 Task: Create List Occupational Health in Board Vendor Relations to Workspace Insurance. Create List Environmental Sustainability in Board Product Lifecycle Management to Workspace Insurance. Create List Corporate Social Responsibility in Board Market Trend Analysis and Forecasting to Workspace Insurance
Action: Mouse moved to (59, 311)
Screenshot: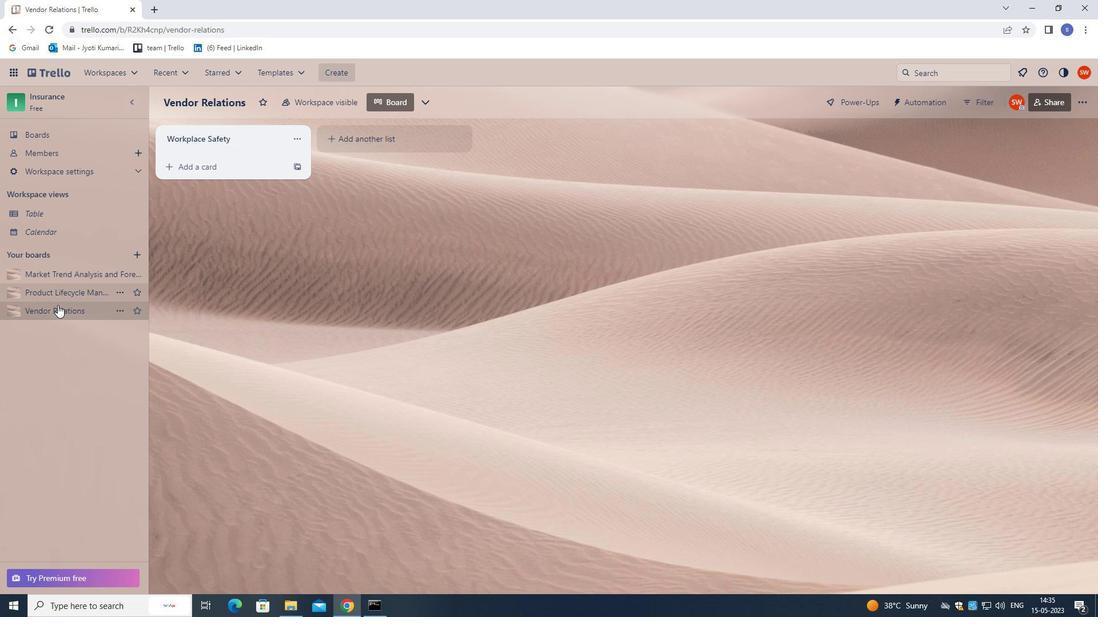 
Action: Mouse pressed left at (59, 311)
Screenshot: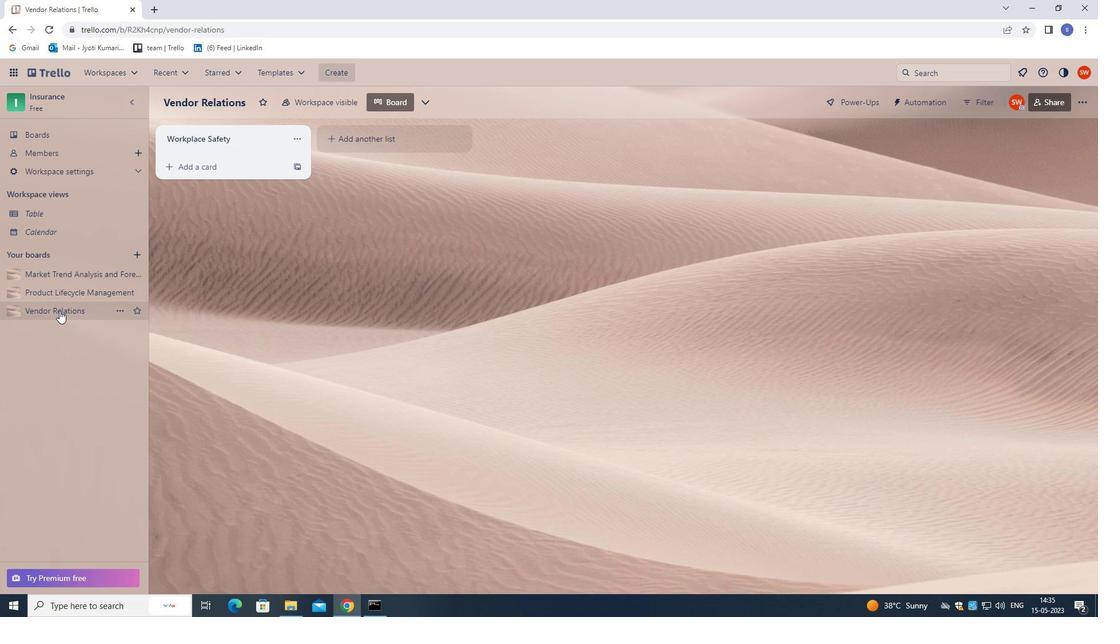 
Action: Mouse moved to (348, 129)
Screenshot: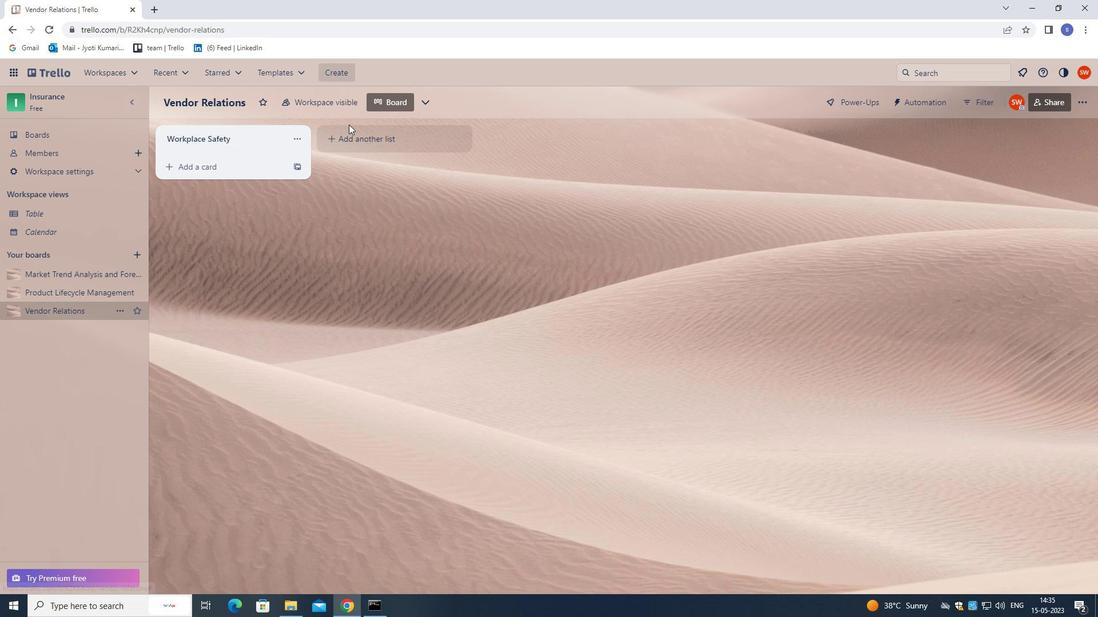 
Action: Mouse pressed left at (348, 129)
Screenshot: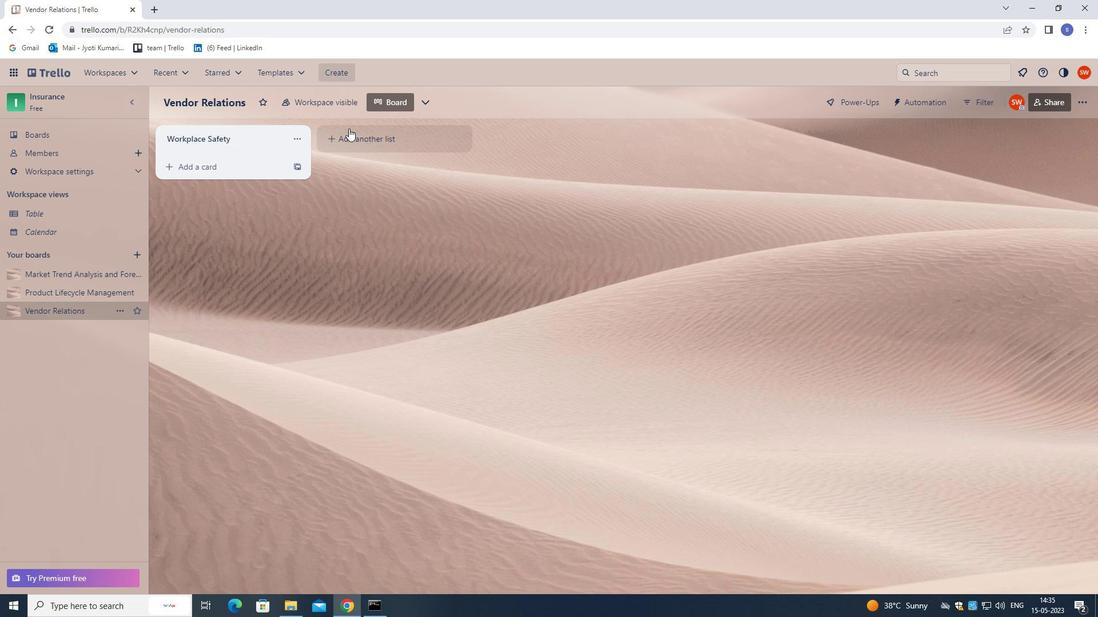 
Action: Mouse moved to (347, 136)
Screenshot: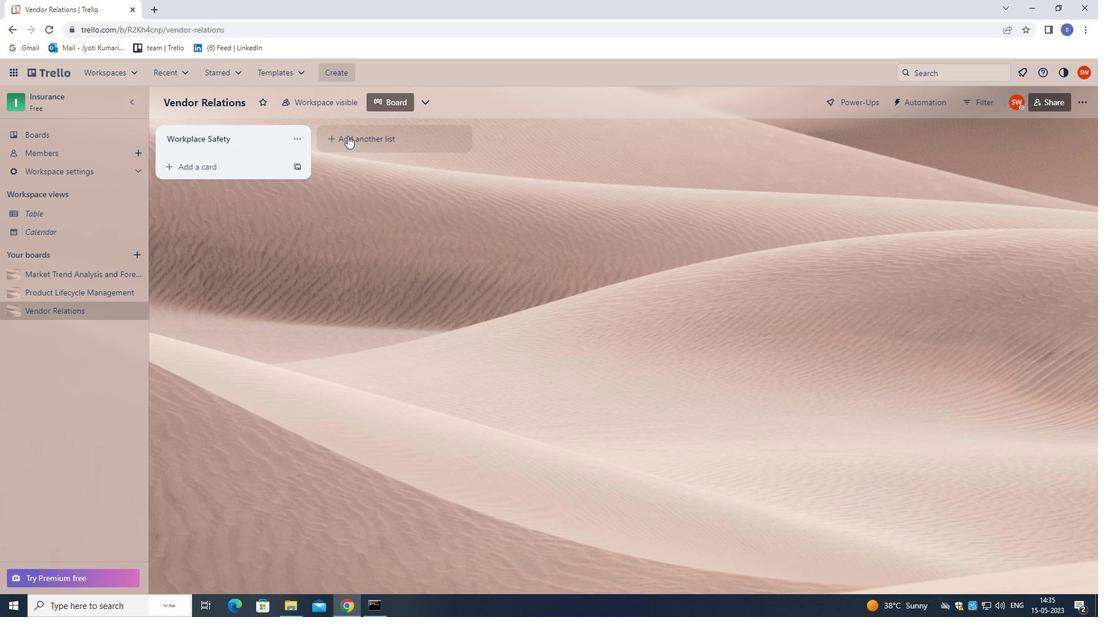 
Action: Mouse pressed left at (347, 136)
Screenshot: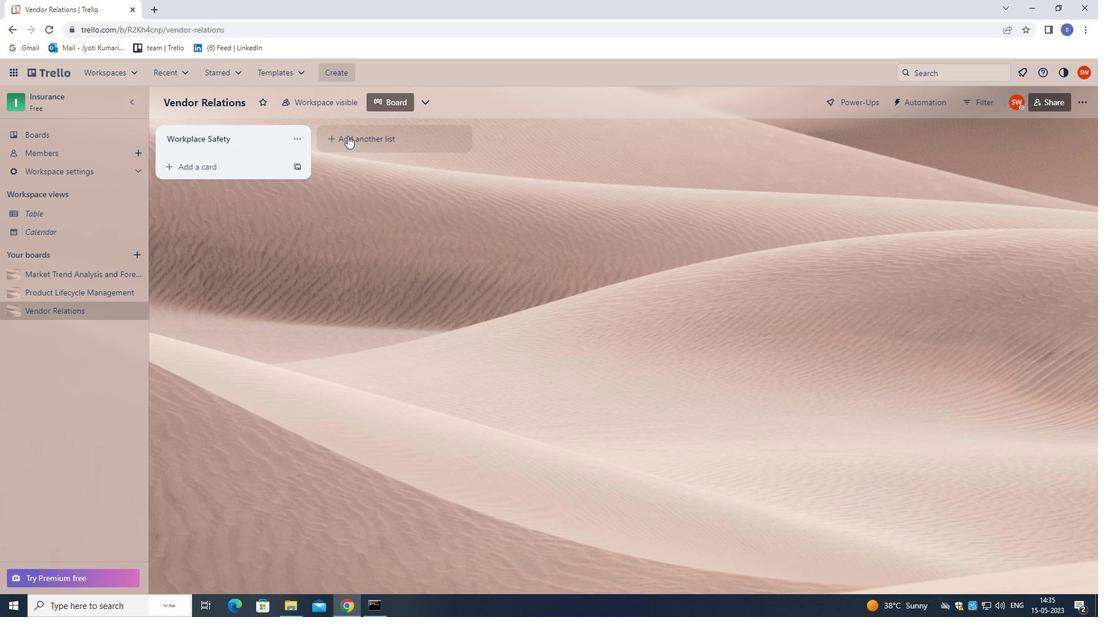 
Action: Mouse moved to (311, 366)
Screenshot: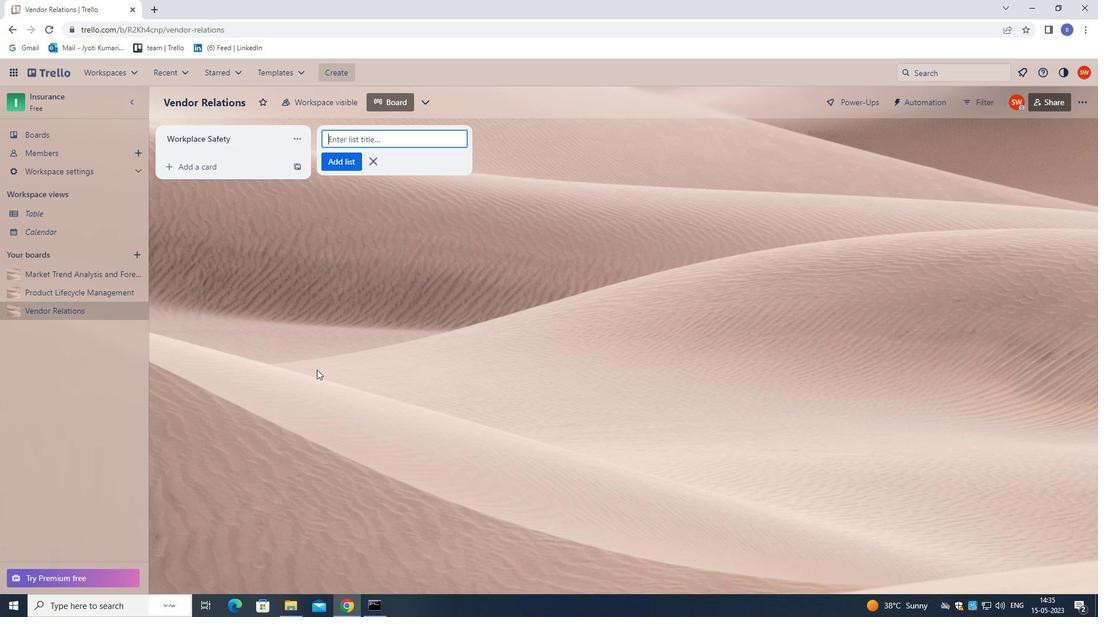 
Action: Key pressed <Key.shift>OCCUPATIONAL<Key.space><Key.shift>HEALTH<Key.enter>
Screenshot: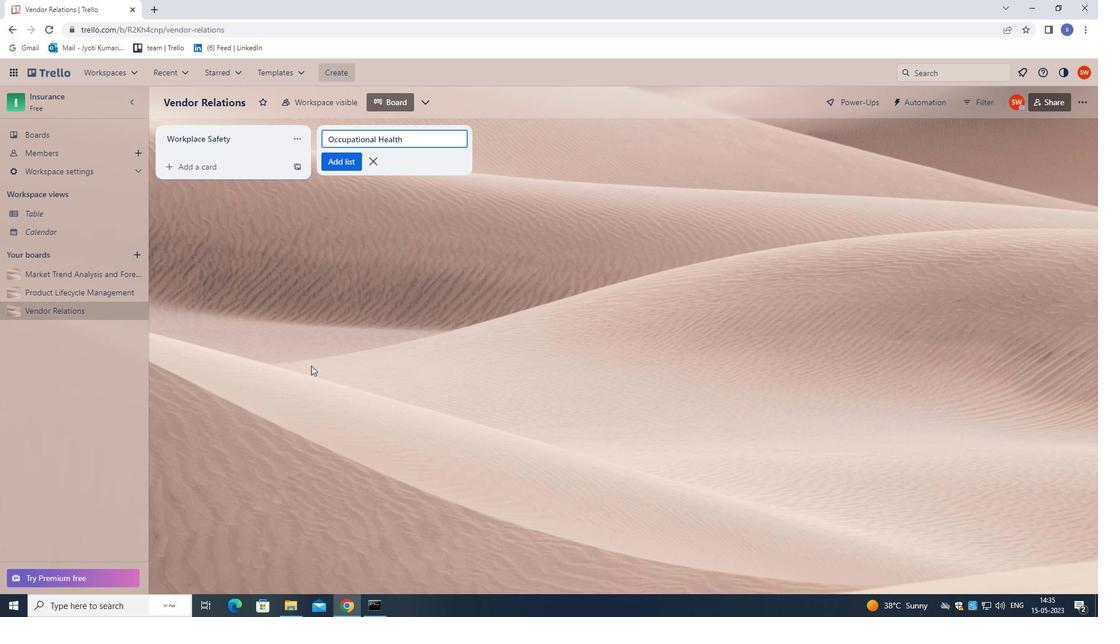 
Action: Mouse moved to (73, 291)
Screenshot: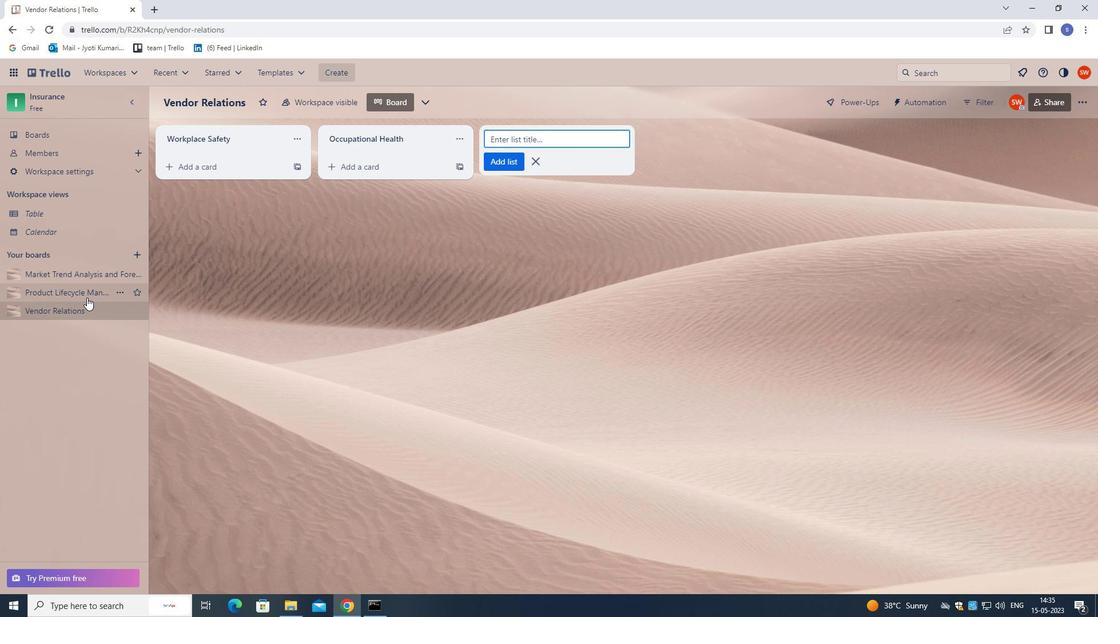 
Action: Mouse pressed left at (73, 291)
Screenshot: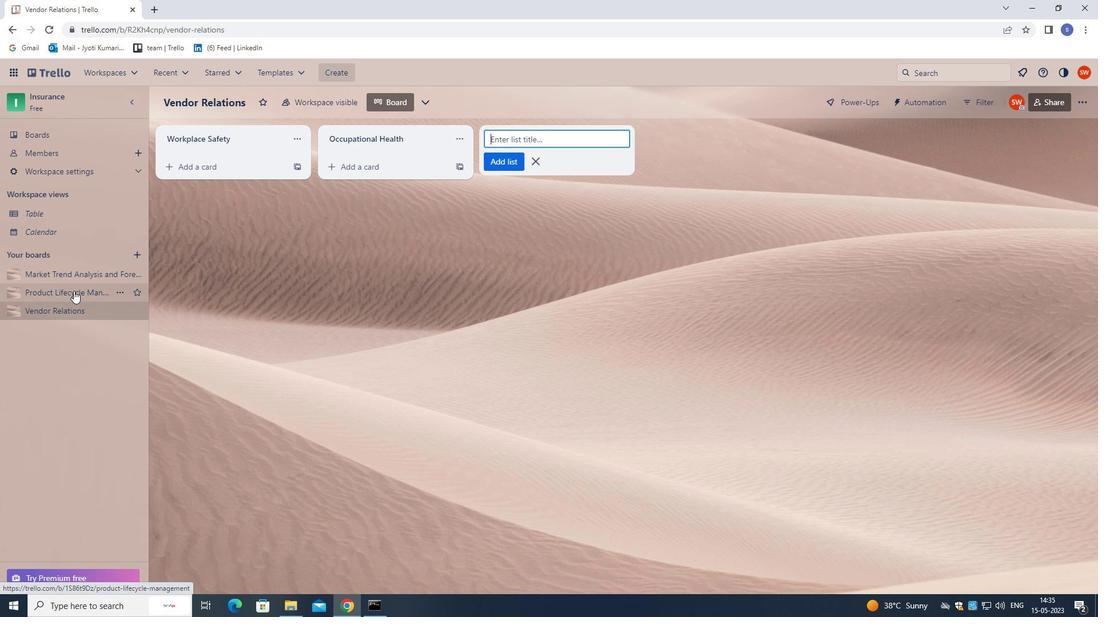 
Action: Mouse moved to (355, 137)
Screenshot: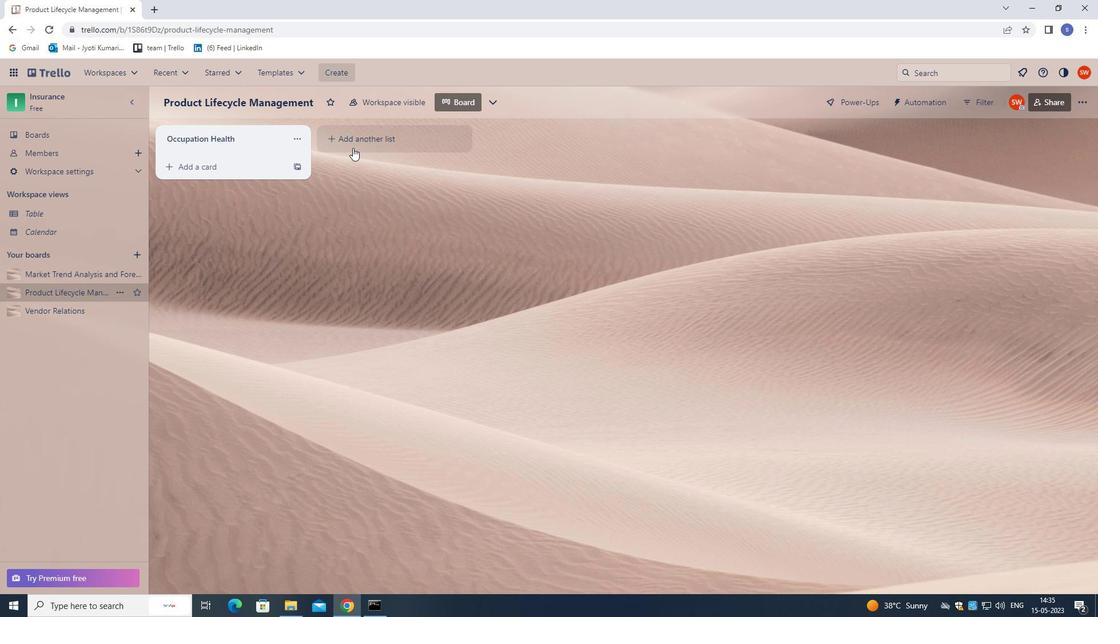 
Action: Mouse pressed left at (355, 137)
Screenshot: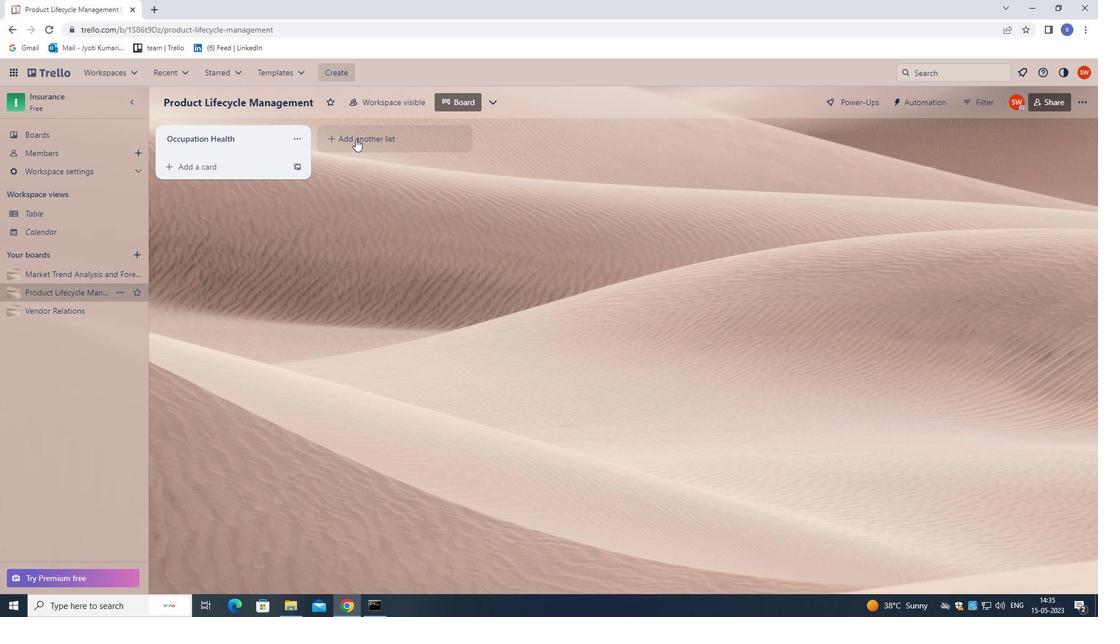 
Action: Mouse moved to (331, 325)
Screenshot: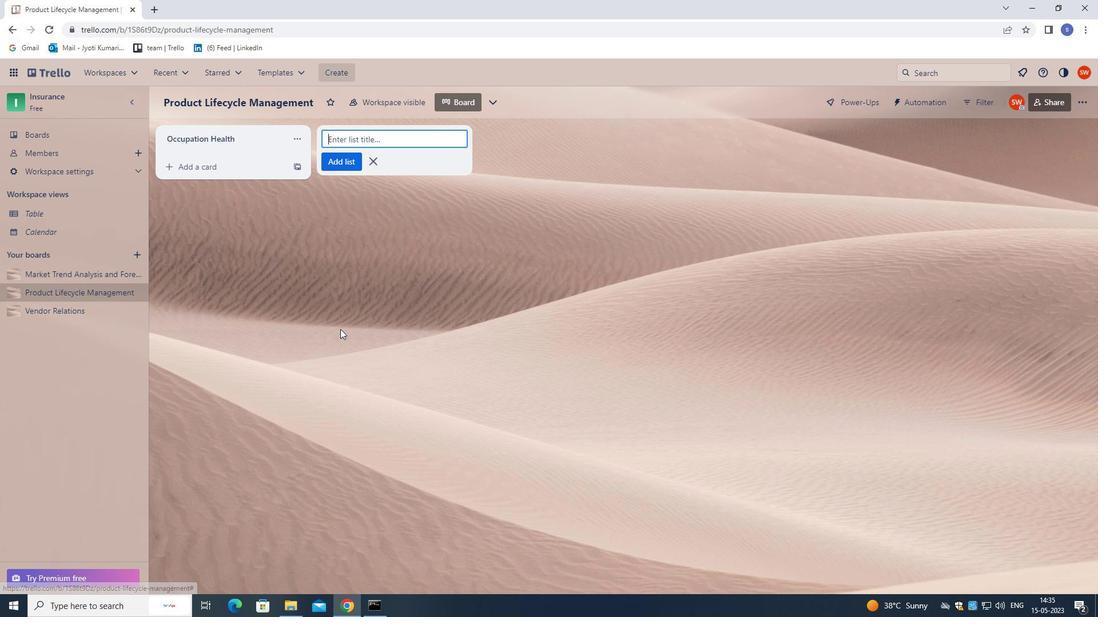 
Action: Key pressed <Key.shift>ENVIRONMENT<Key.space><Key.shift><Key.shift>SUSTAINABILITY<Key.enter>
Screenshot: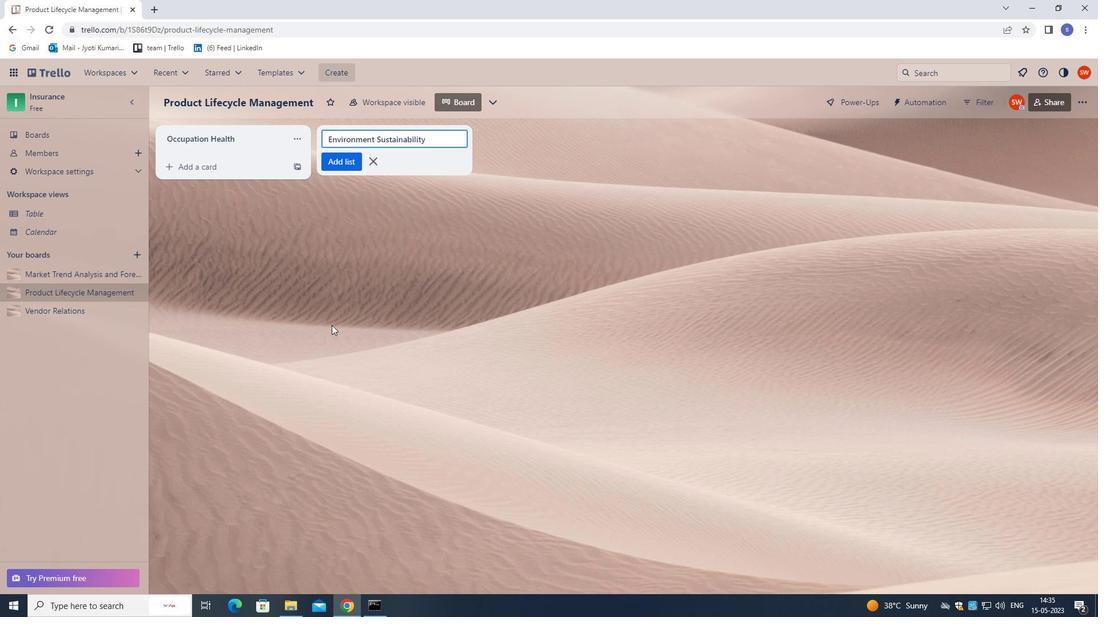 
Action: Mouse moved to (40, 272)
Screenshot: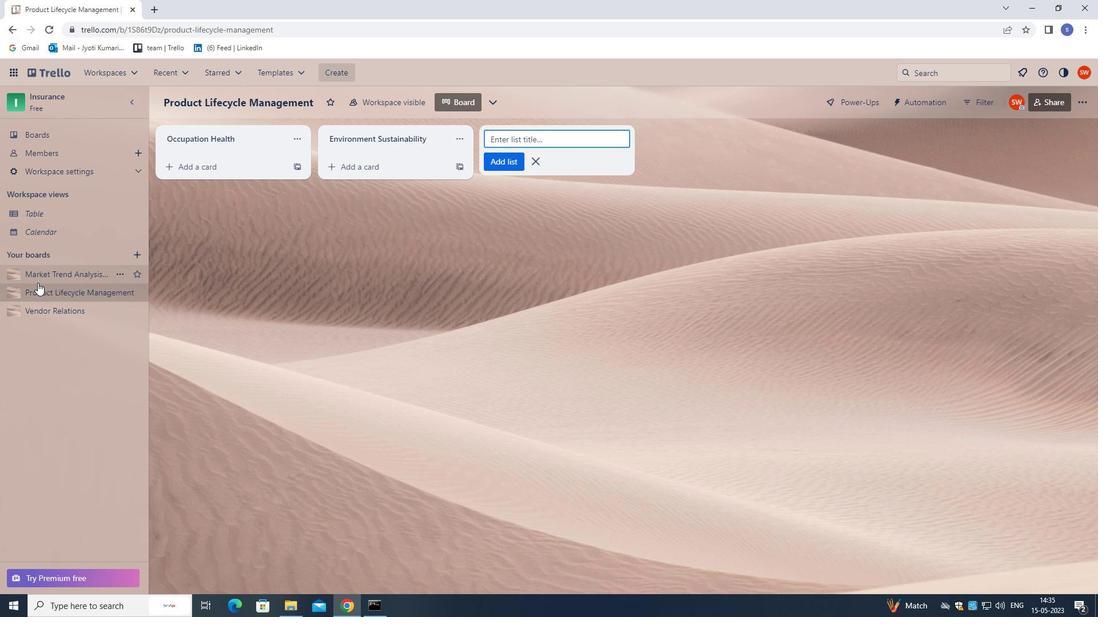 
Action: Mouse pressed left at (40, 272)
Screenshot: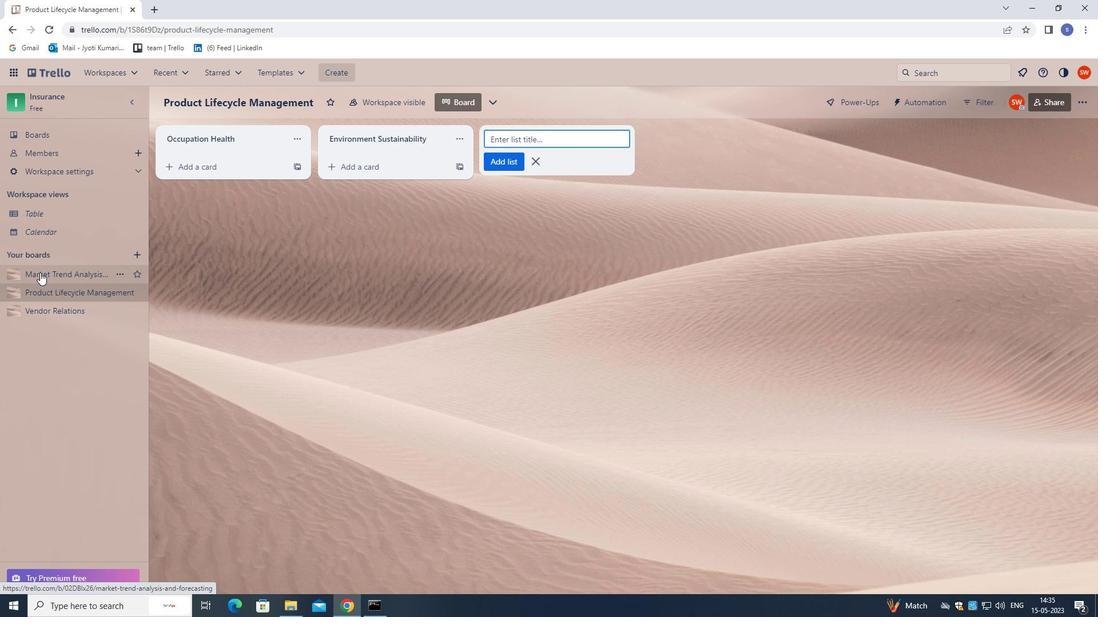 
Action: Mouse moved to (339, 141)
Screenshot: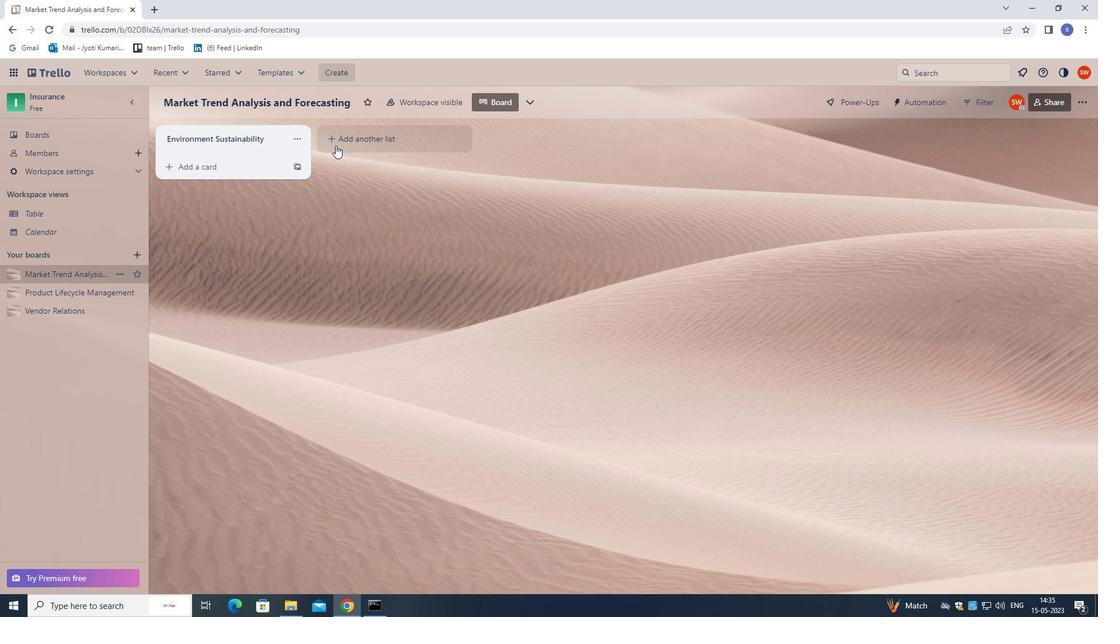 
Action: Mouse pressed left at (339, 141)
Screenshot: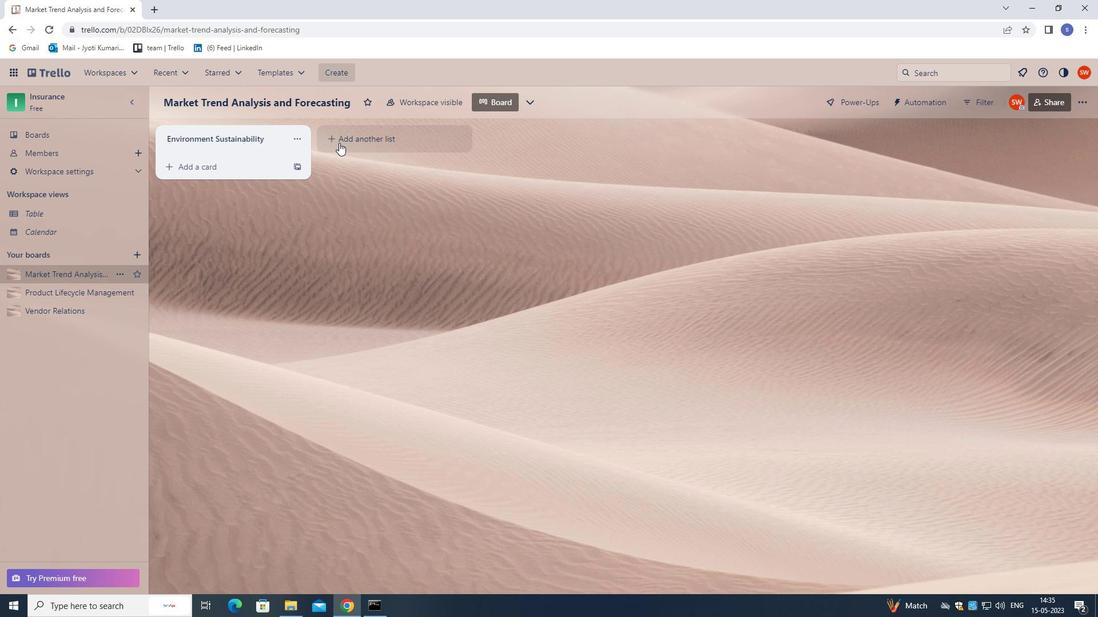
Action: Mouse moved to (216, 308)
Screenshot: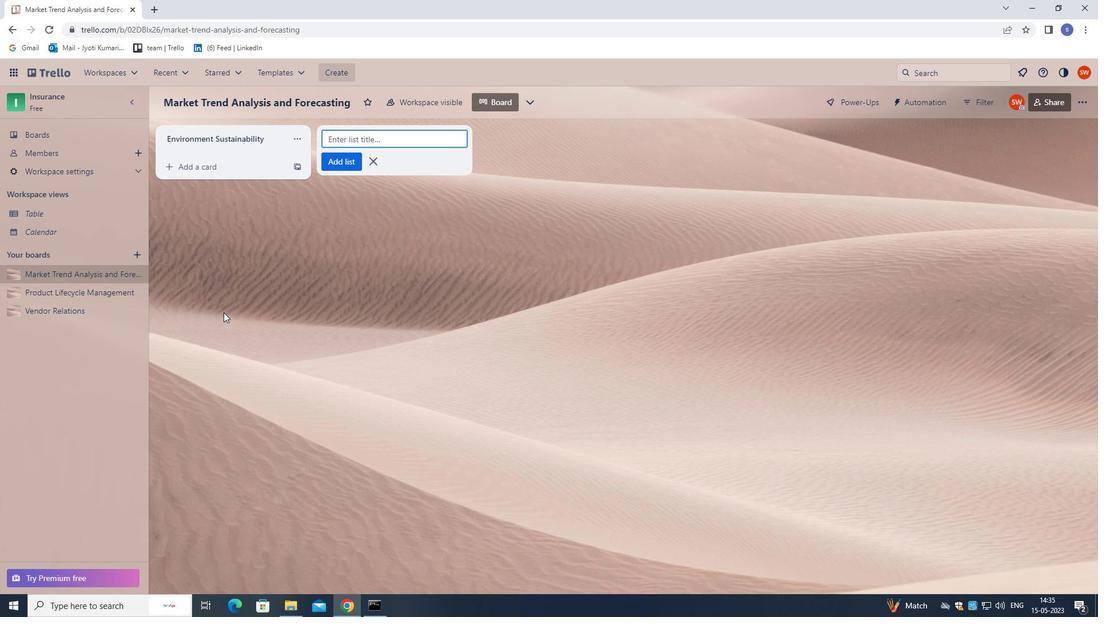 
Action: Key pressed <Key.shift>CORPORATE<Key.space><Key.shift>SOCIAL<Key.space><Key.shift><Key.shift>RESPONSIBILITY<Key.enter>
Screenshot: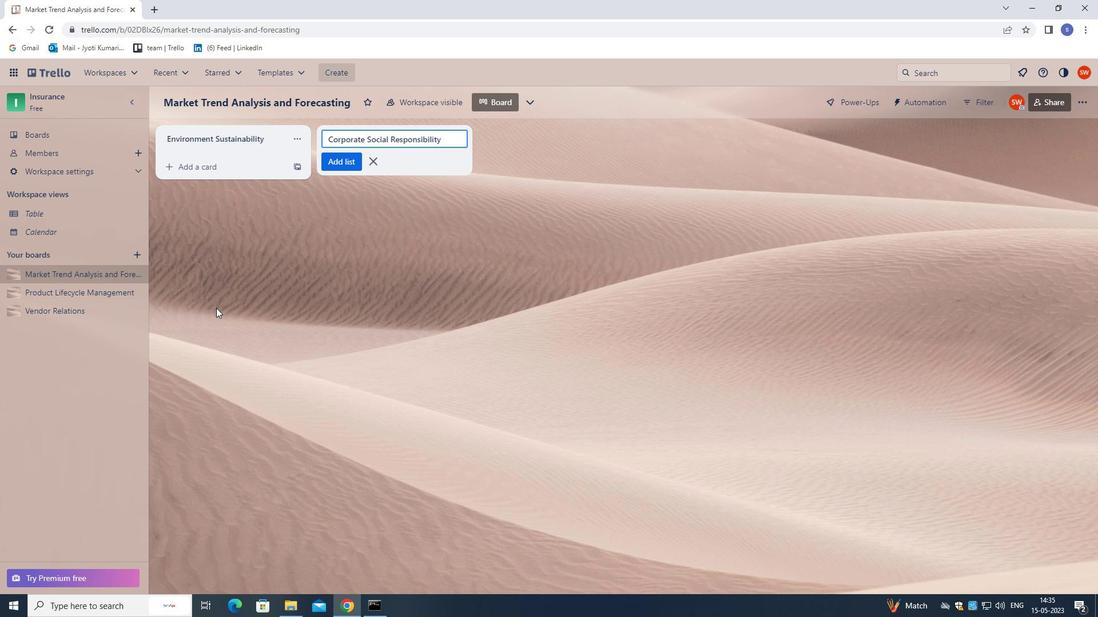 
Action: Mouse moved to (215, 426)
Screenshot: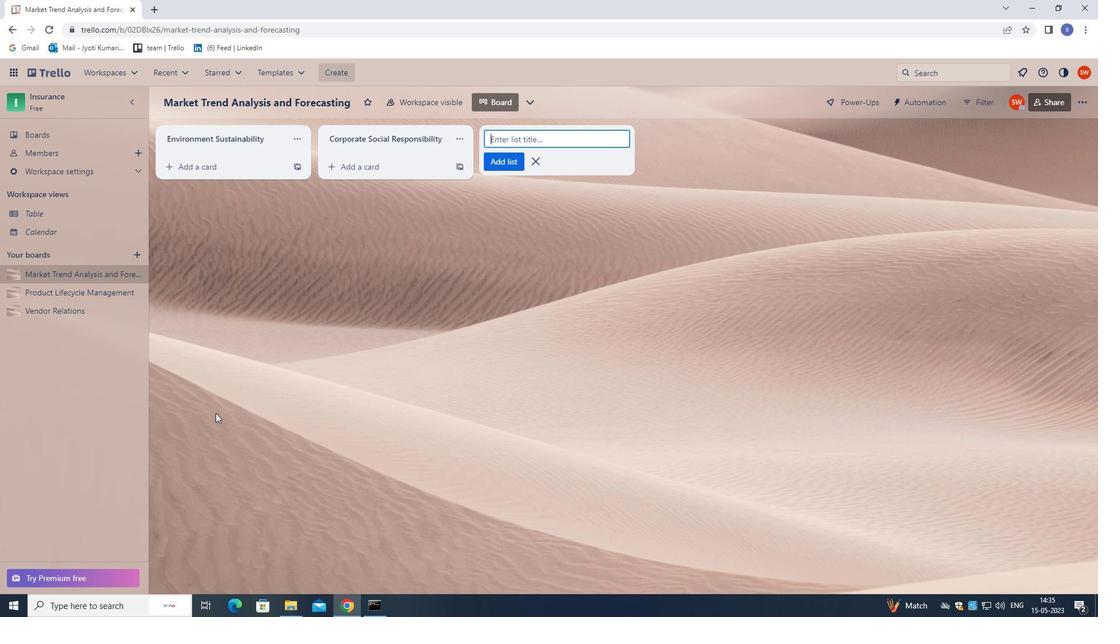 
